 Task: In Heading Arial with underline. Font size of heading  '18'Font style of data Calibri. Font size of data  9Alignment of headline & data Align center. Fill color in heading,  RedFont color of data Black Apply border in Data No BorderIn the sheet   Radiant Sales book
Action: Mouse moved to (98, 103)
Screenshot: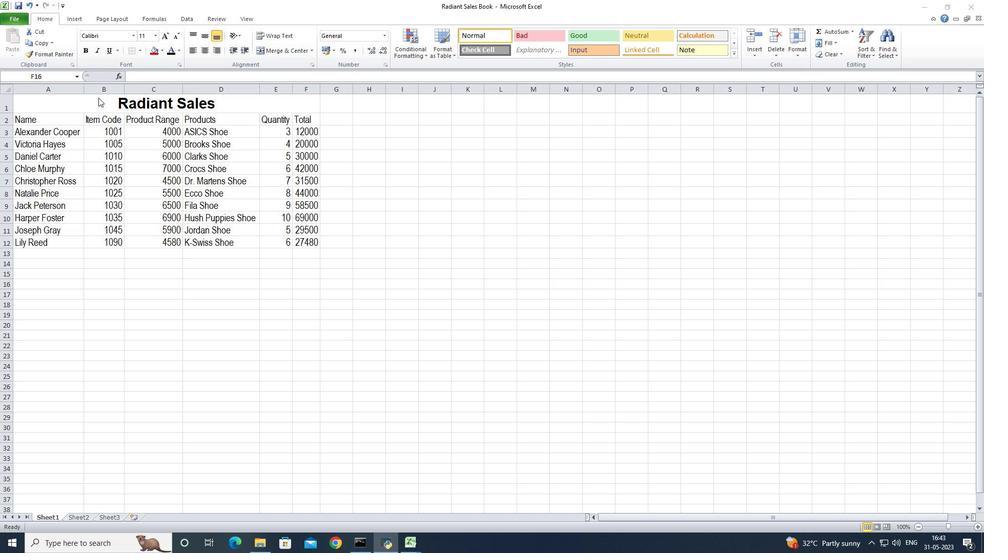 
Action: Mouse pressed left at (98, 103)
Screenshot: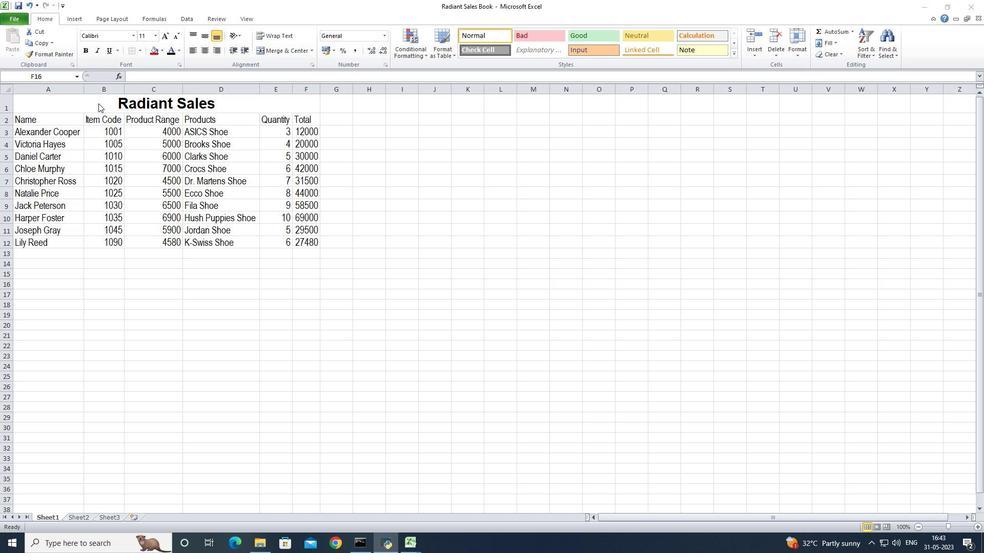 
Action: Mouse pressed left at (98, 103)
Screenshot: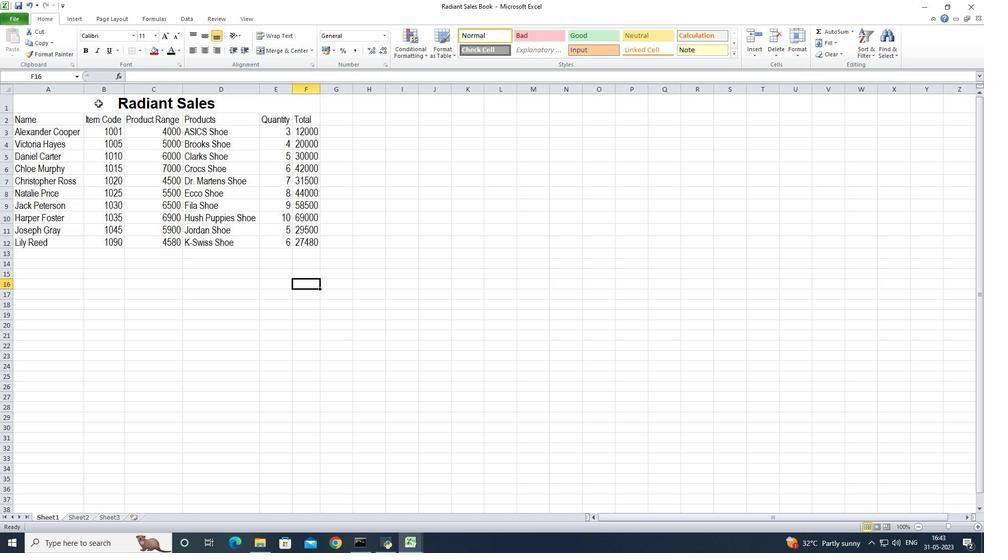 
Action: Mouse pressed left at (98, 103)
Screenshot: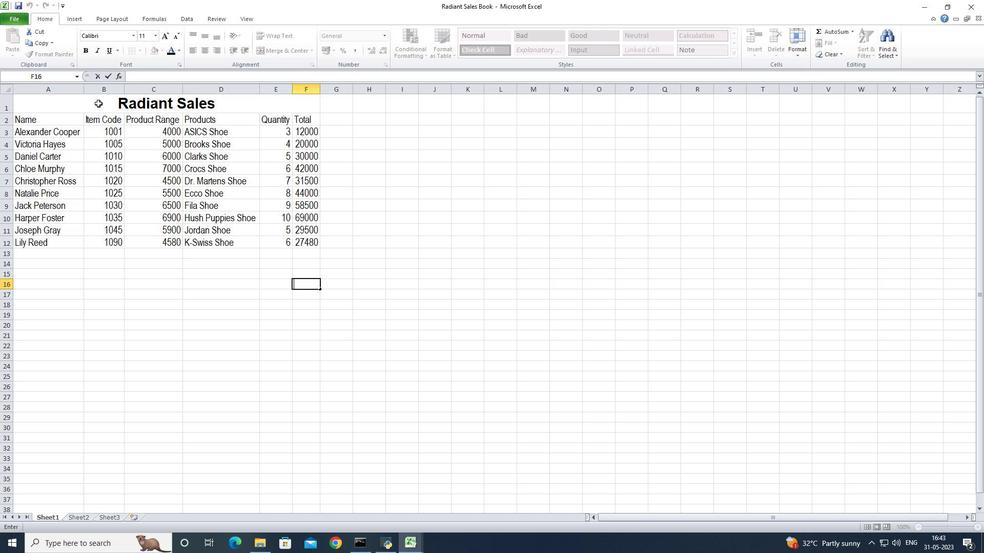 
Action: Mouse moved to (133, 34)
Screenshot: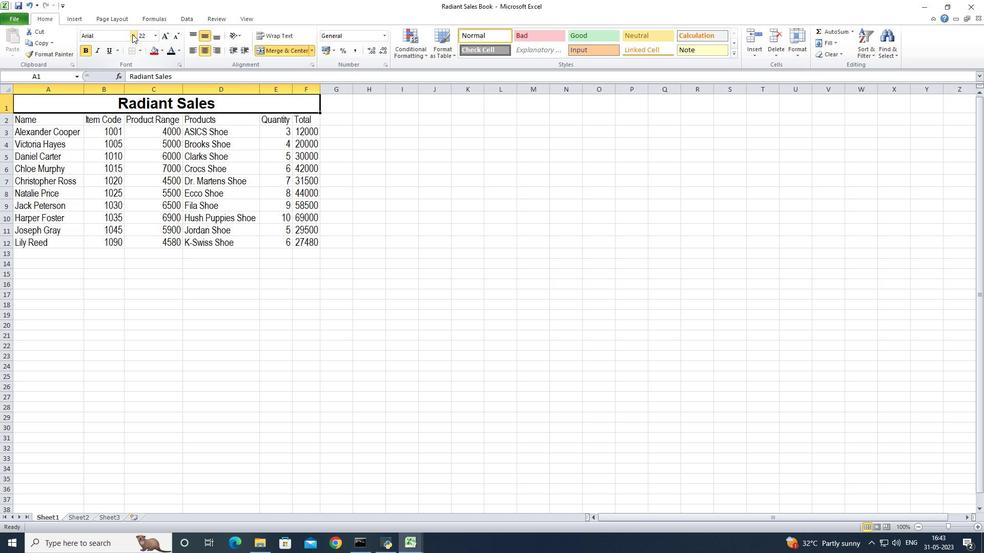
Action: Mouse pressed left at (133, 34)
Screenshot: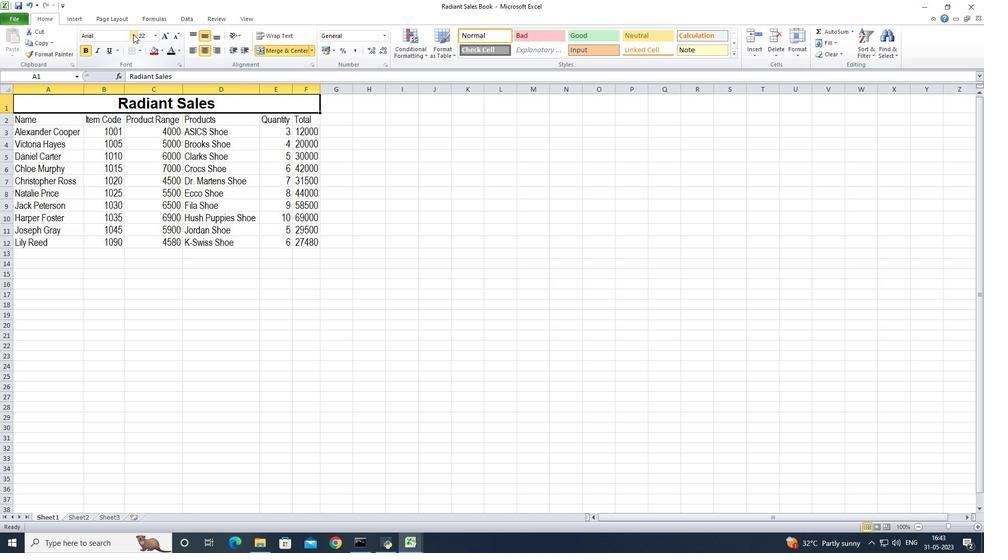 
Action: Mouse moved to (108, 115)
Screenshot: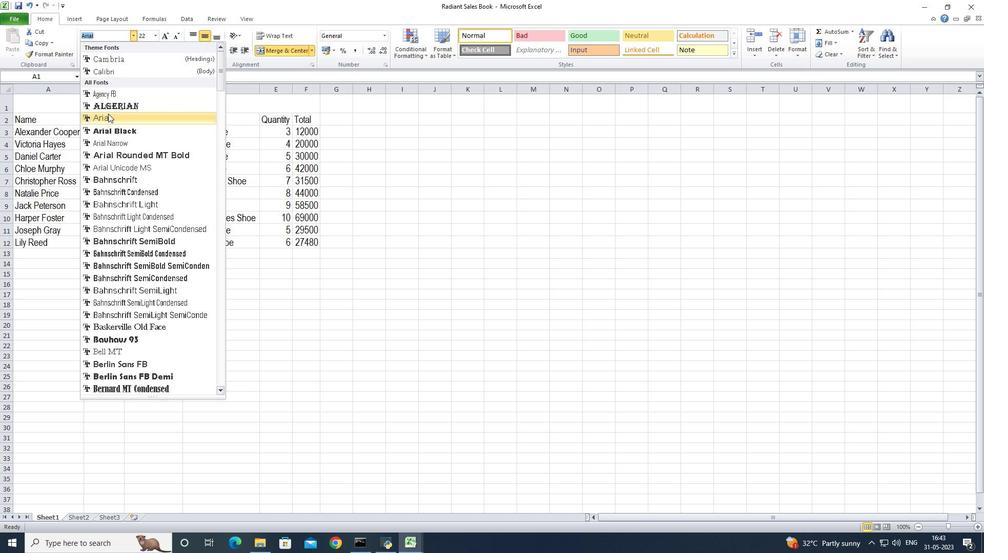 
Action: Mouse pressed left at (108, 115)
Screenshot: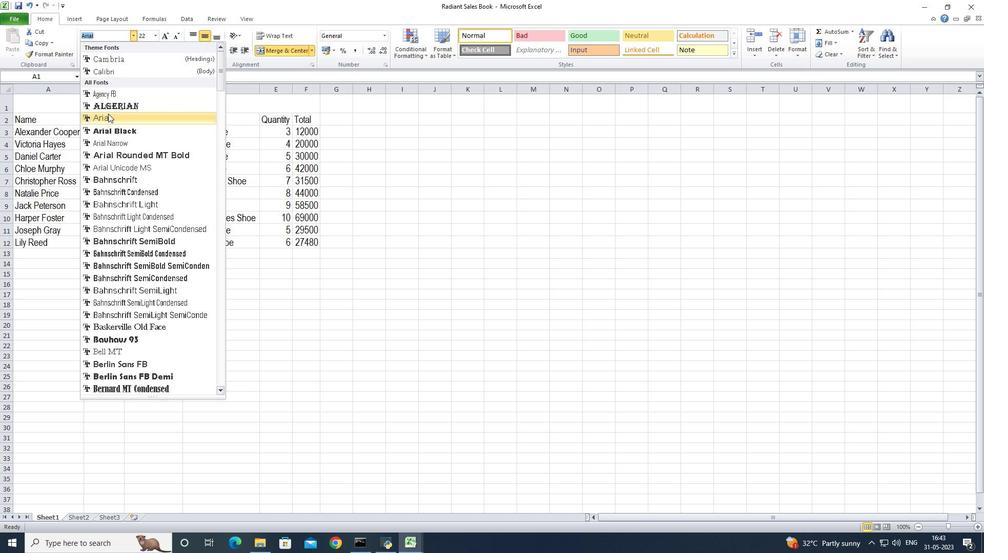 
Action: Mouse moved to (109, 53)
Screenshot: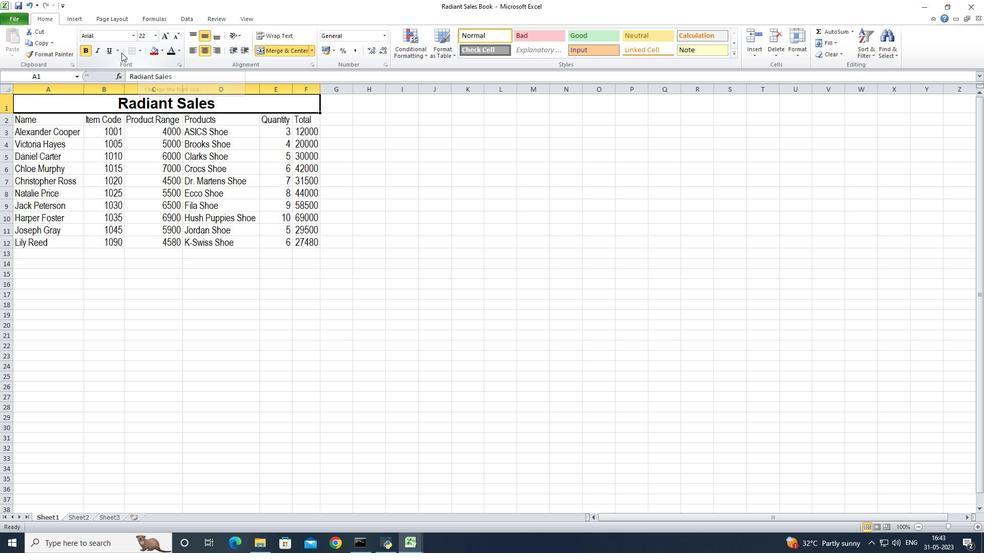 
Action: Mouse pressed left at (109, 53)
Screenshot: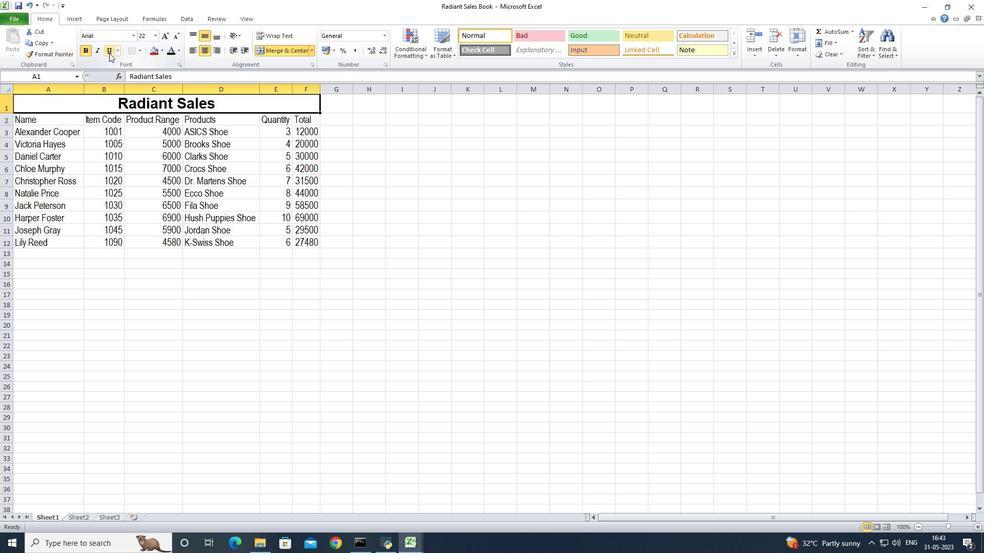 
Action: Mouse moved to (158, 37)
Screenshot: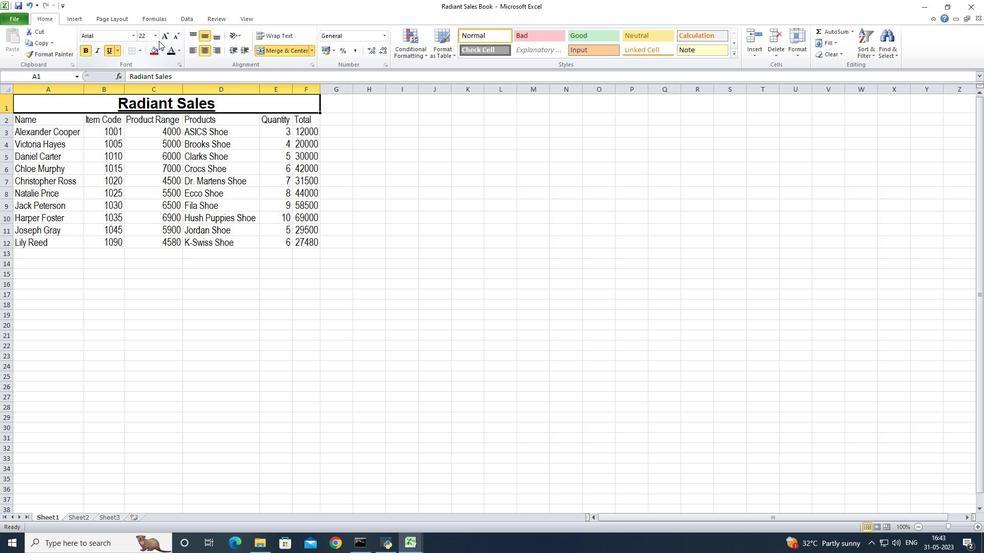 
Action: Mouse pressed left at (158, 37)
Screenshot: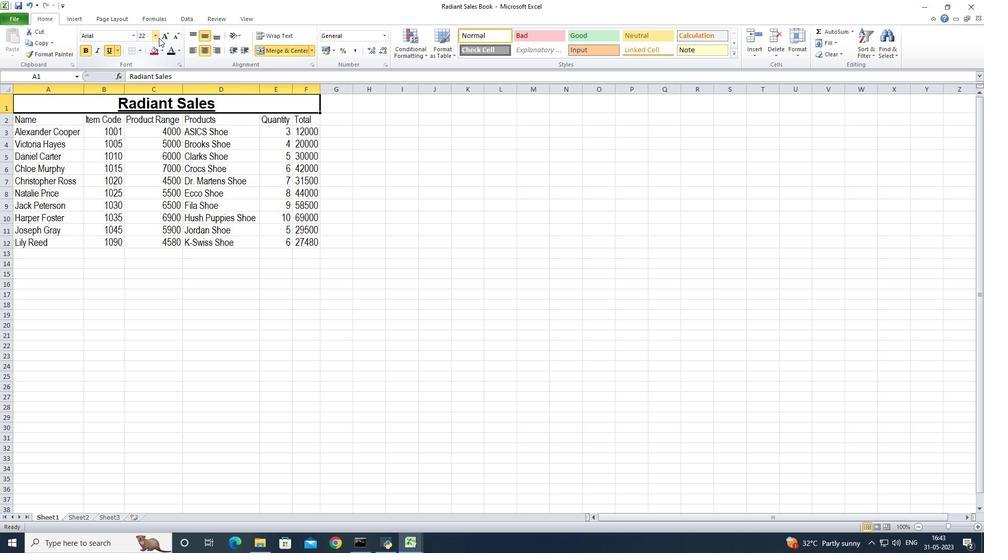 
Action: Mouse moved to (144, 111)
Screenshot: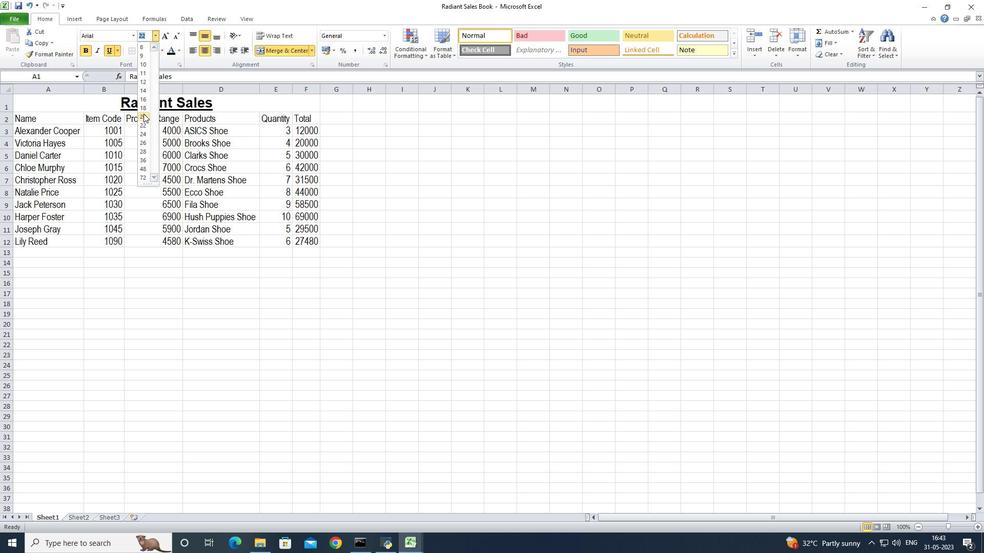 
Action: Mouse pressed left at (144, 111)
Screenshot: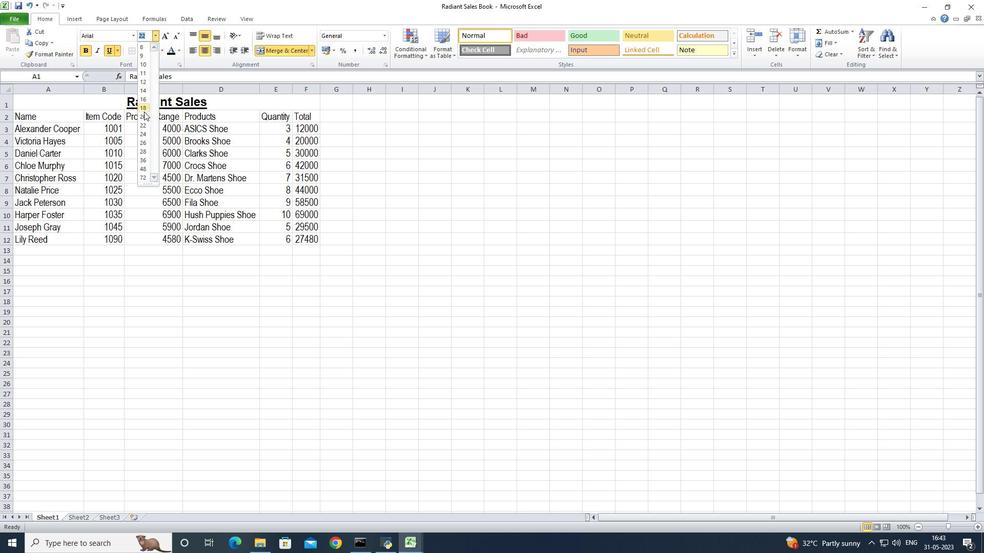 
Action: Mouse moved to (50, 118)
Screenshot: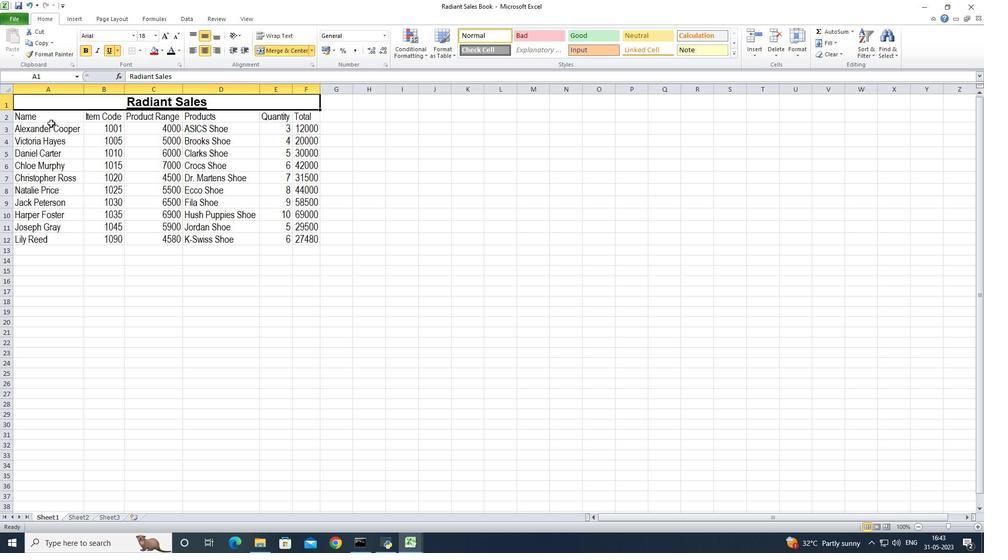 
Action: Mouse pressed left at (50, 118)
Screenshot: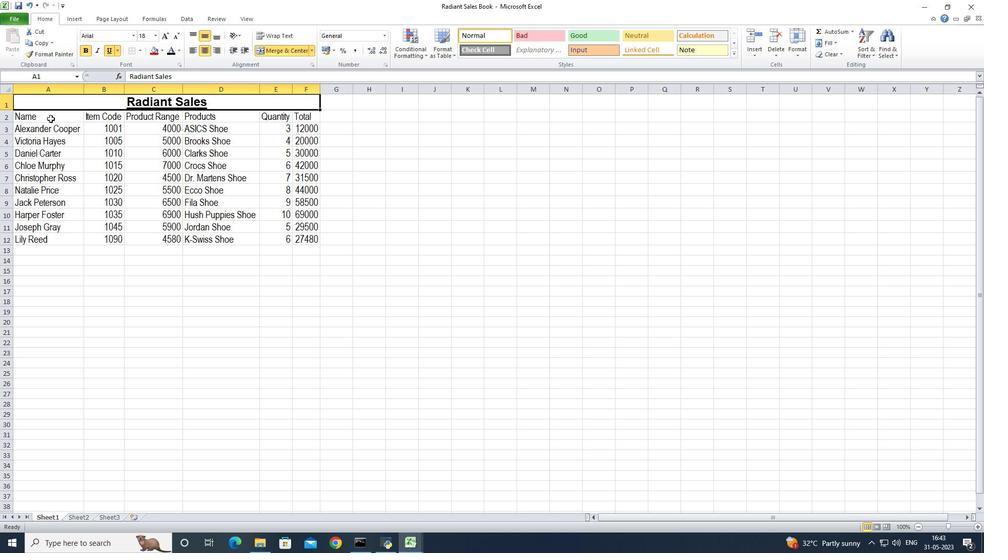 
Action: Mouse moved to (135, 35)
Screenshot: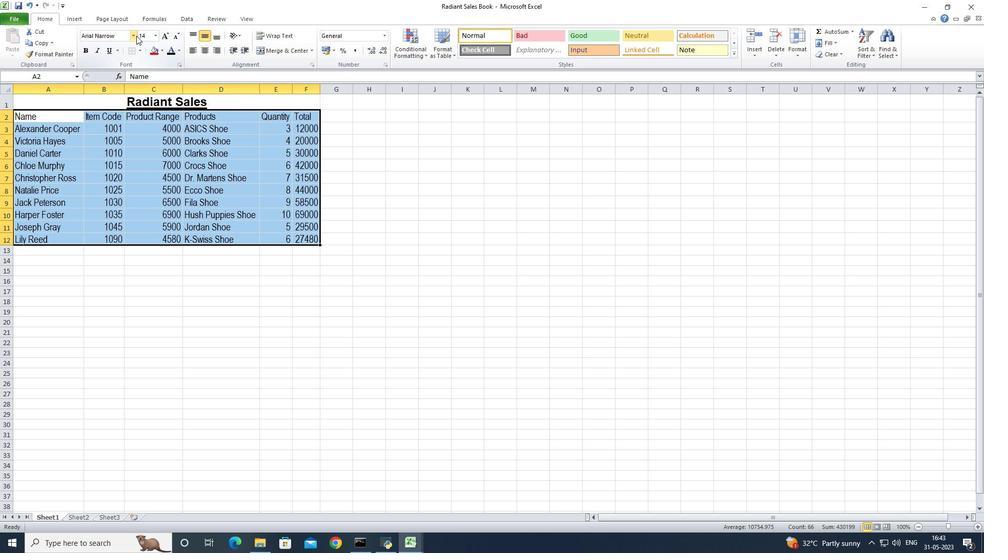
Action: Mouse pressed left at (135, 35)
Screenshot: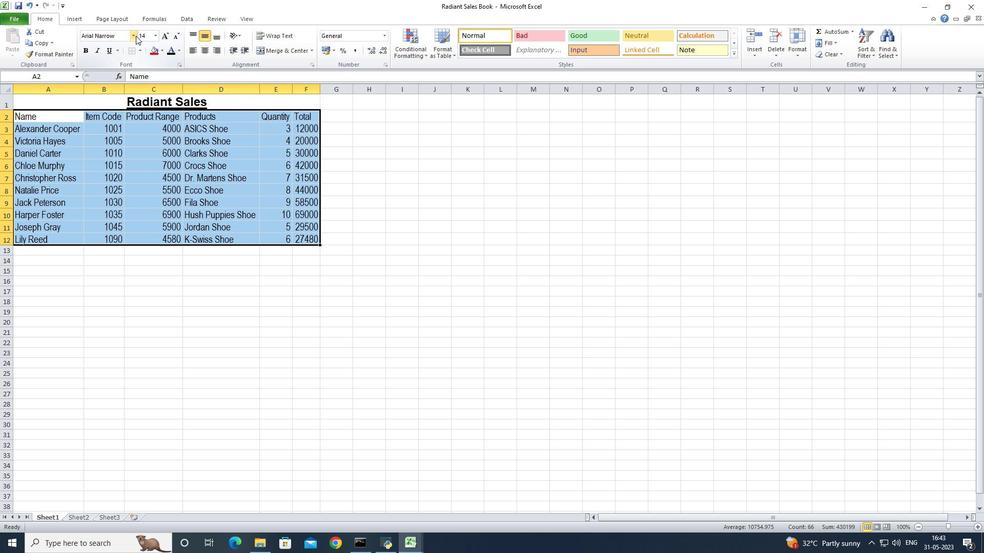 
Action: Mouse moved to (147, 73)
Screenshot: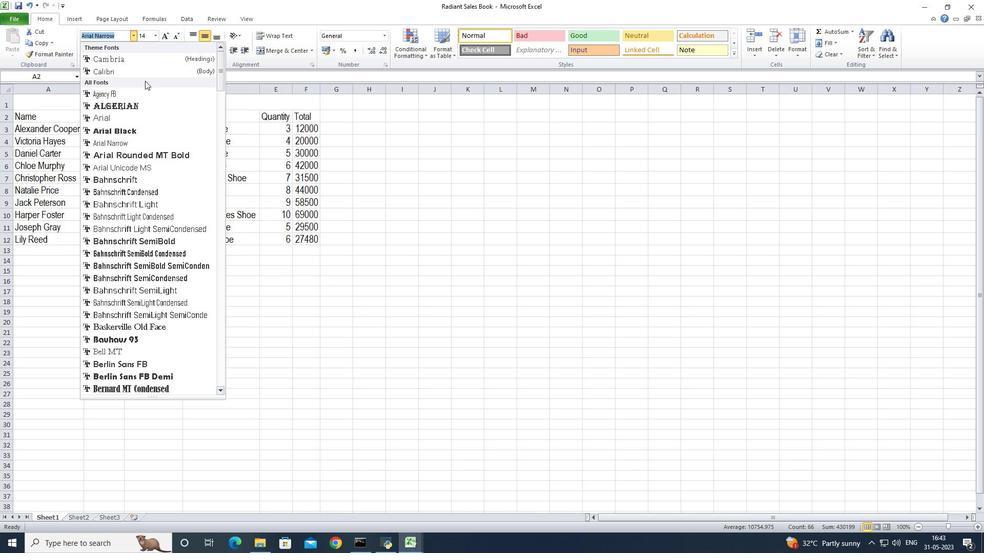 
Action: Mouse pressed left at (147, 73)
Screenshot: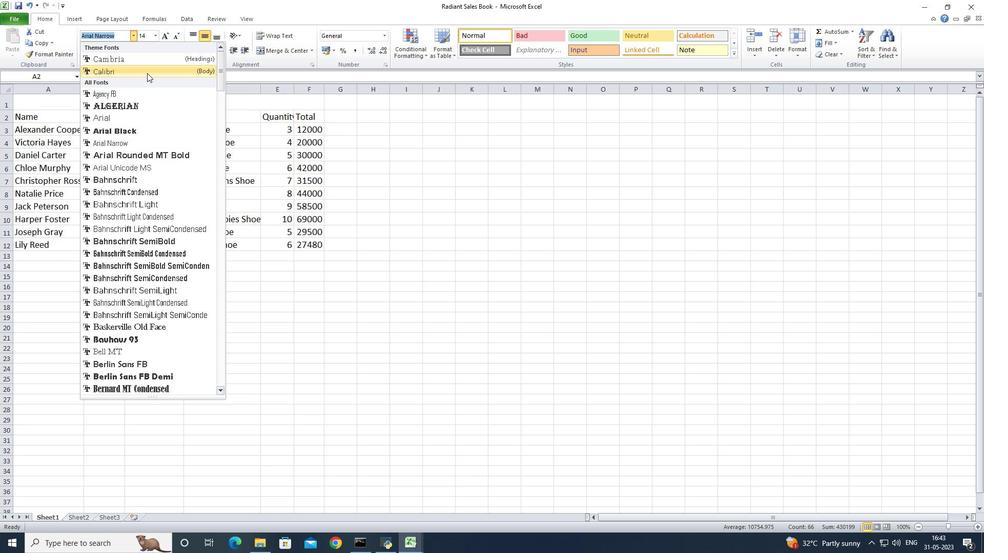 
Action: Mouse moved to (155, 35)
Screenshot: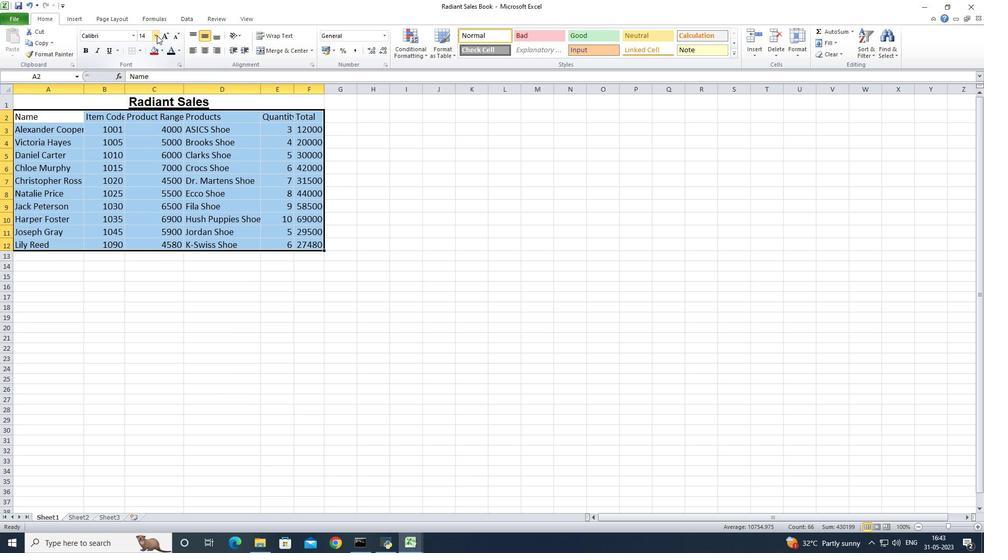 
Action: Mouse pressed left at (155, 35)
Screenshot: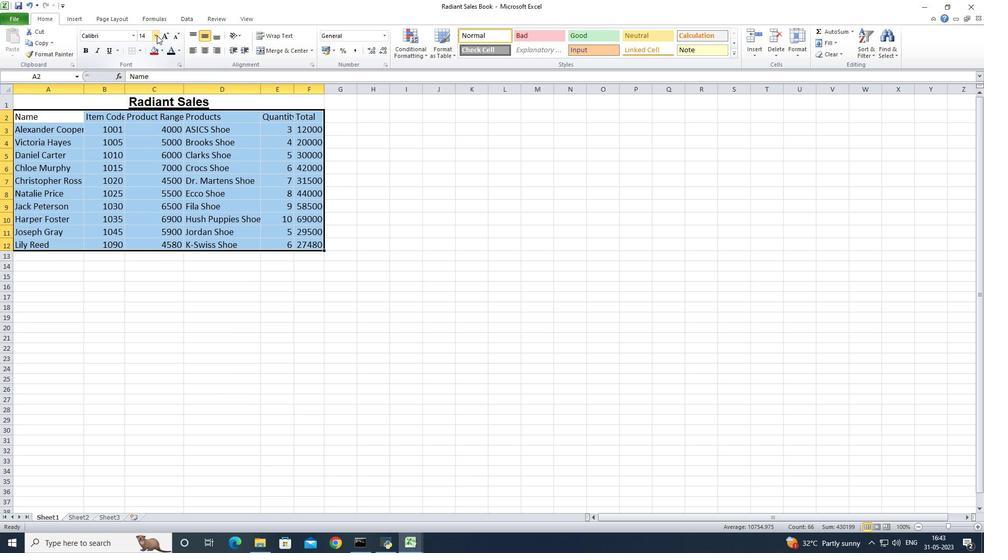 
Action: Mouse moved to (143, 55)
Screenshot: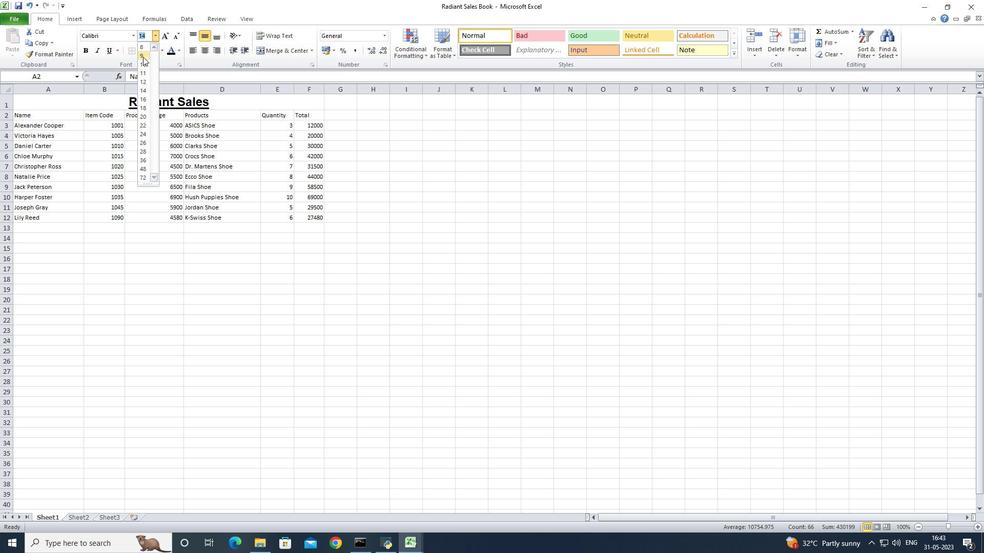 
Action: Mouse pressed left at (143, 55)
Screenshot: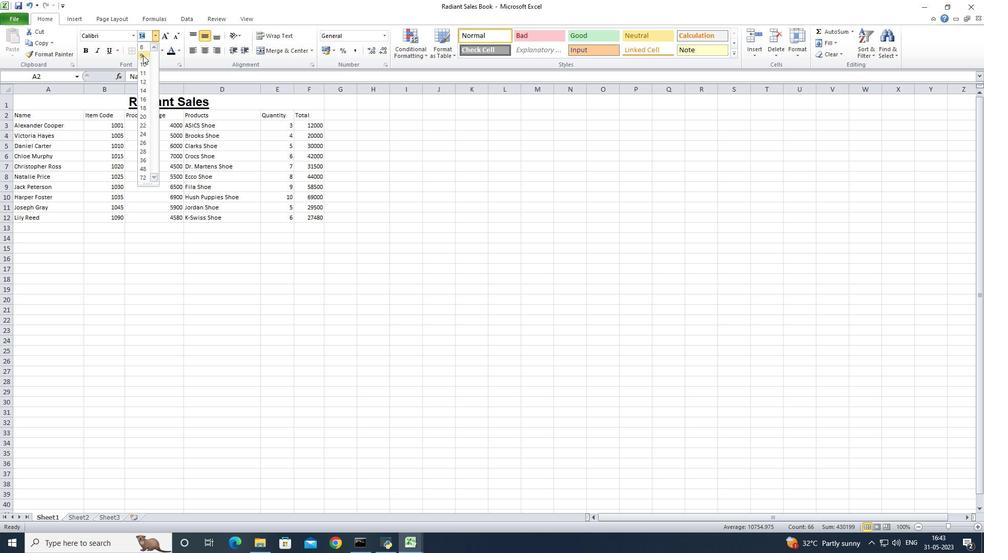 
Action: Mouse moved to (106, 103)
Screenshot: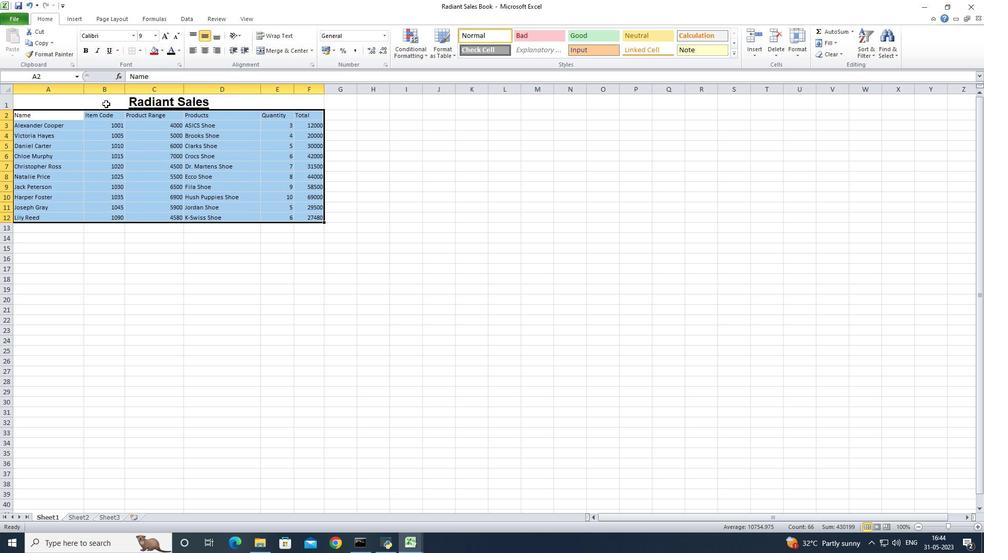 
Action: Mouse pressed left at (106, 103)
Screenshot: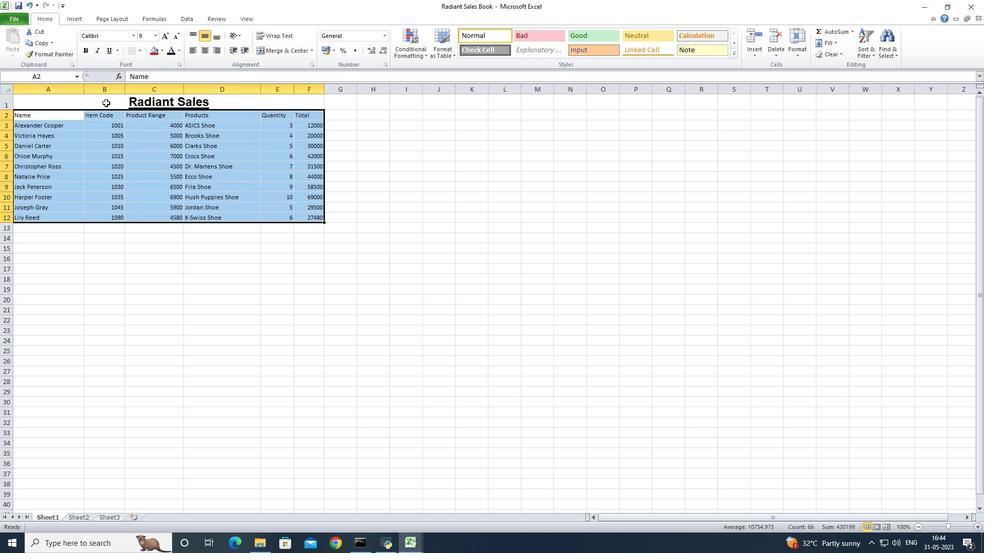 
Action: Mouse moved to (215, 49)
Screenshot: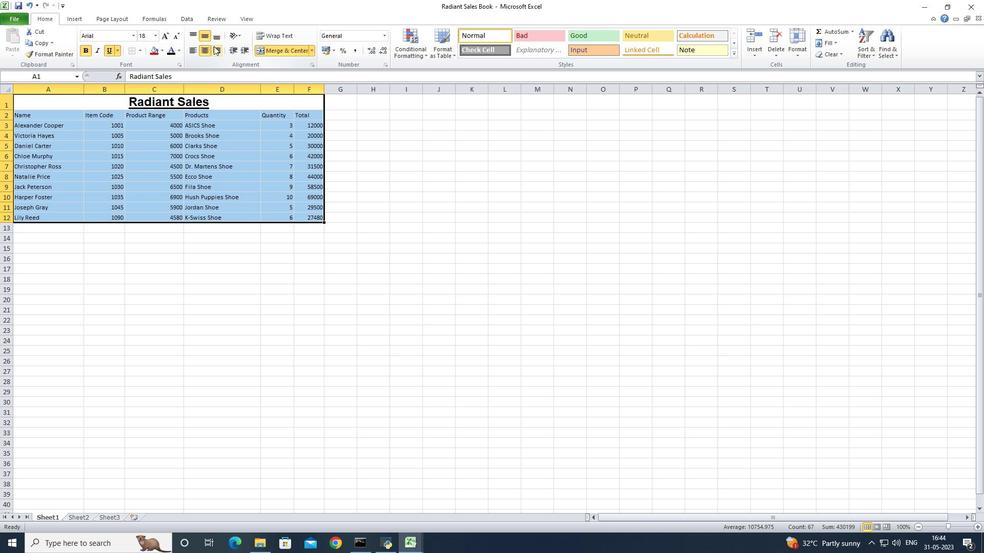 
Action: Mouse pressed left at (215, 49)
Screenshot: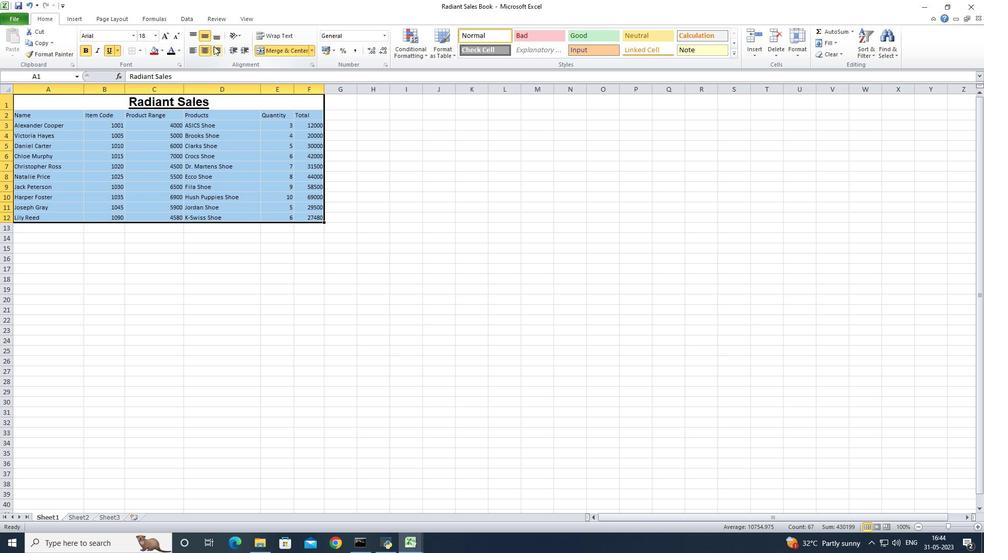 
Action: Mouse moved to (204, 51)
Screenshot: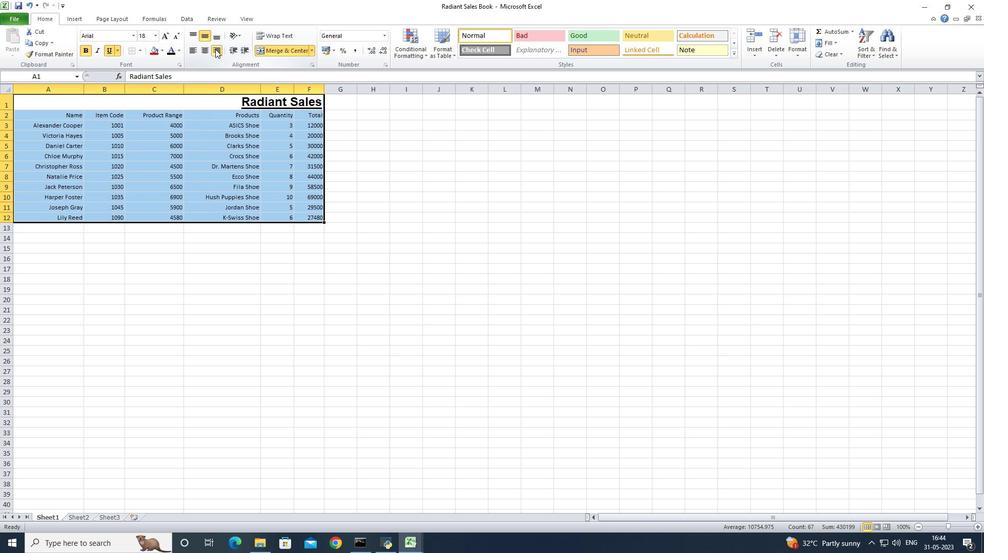 
Action: Mouse pressed left at (204, 51)
Screenshot: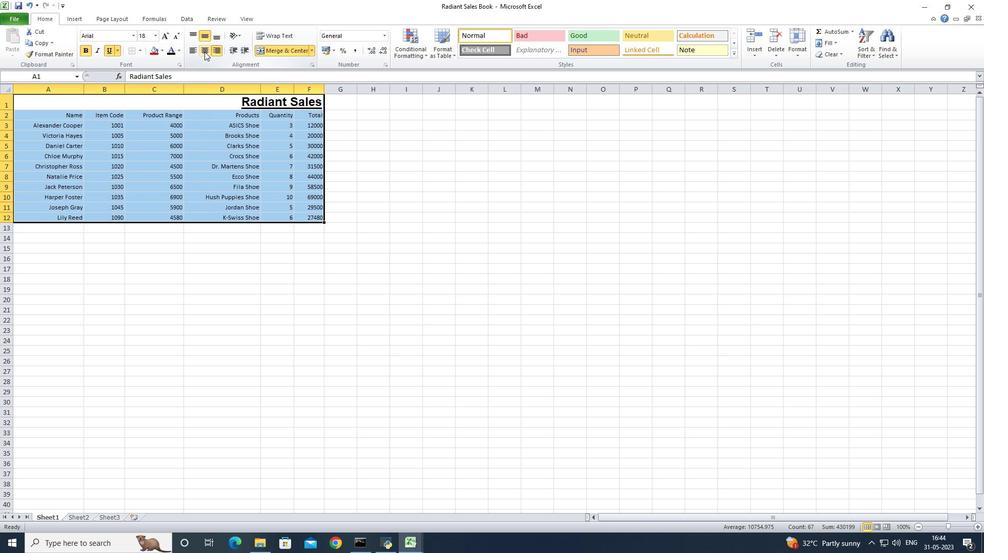 
Action: Mouse moved to (115, 108)
Screenshot: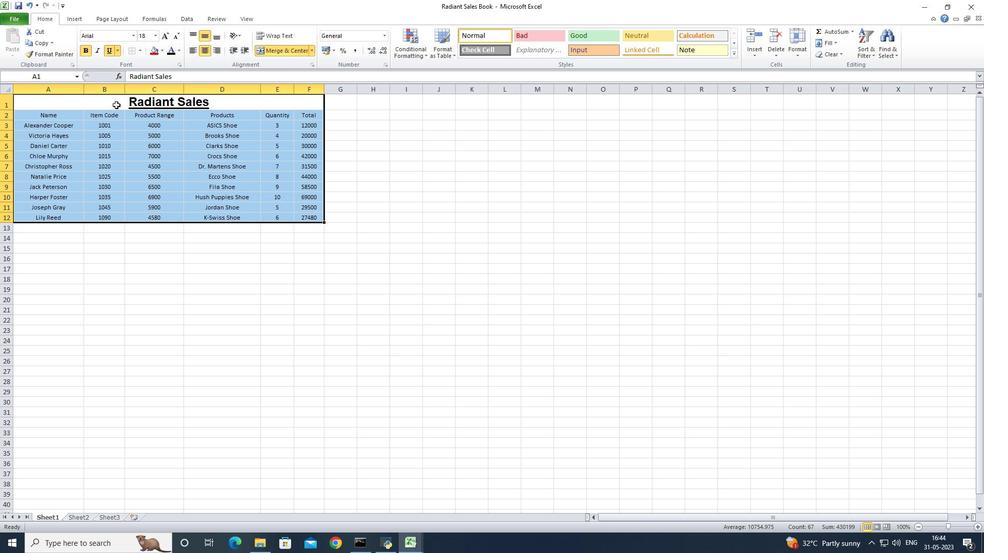 
Action: Mouse pressed left at (115, 108)
Screenshot: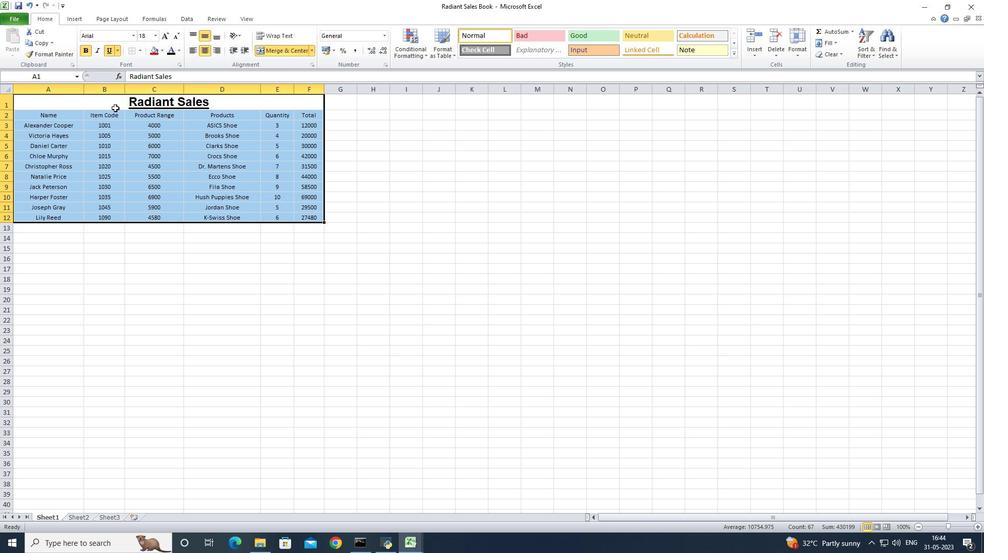 
Action: Mouse moved to (163, 54)
Screenshot: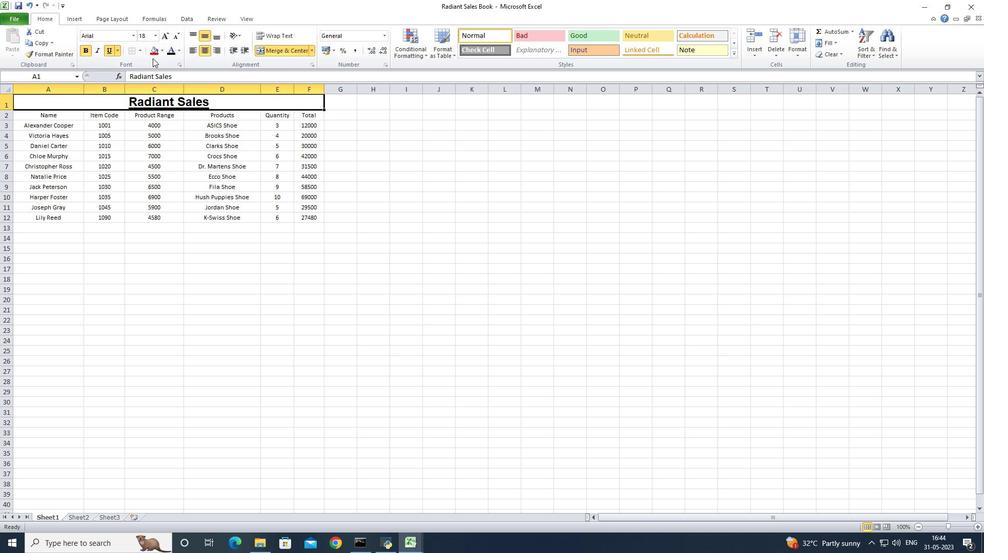 
Action: Mouse pressed left at (163, 54)
Screenshot: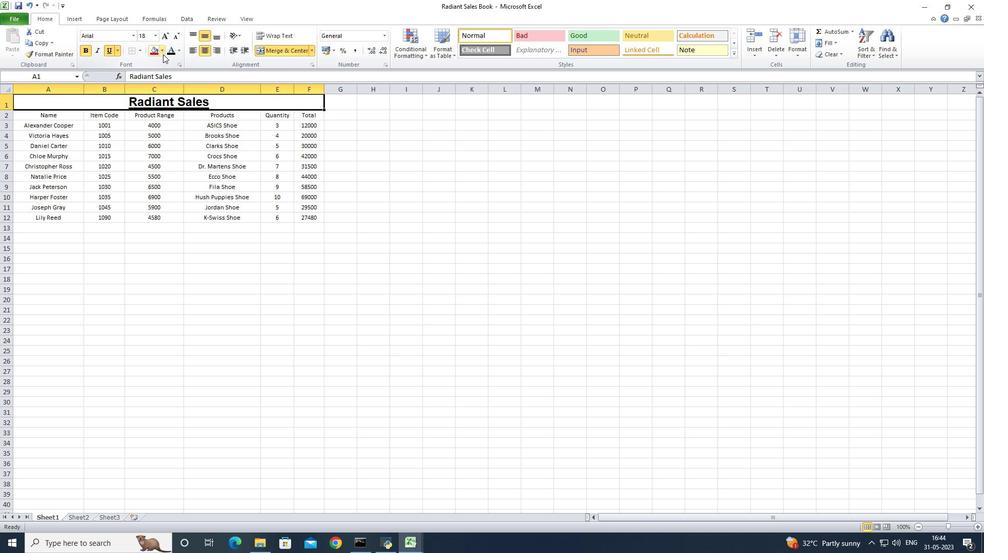 
Action: Mouse moved to (161, 124)
Screenshot: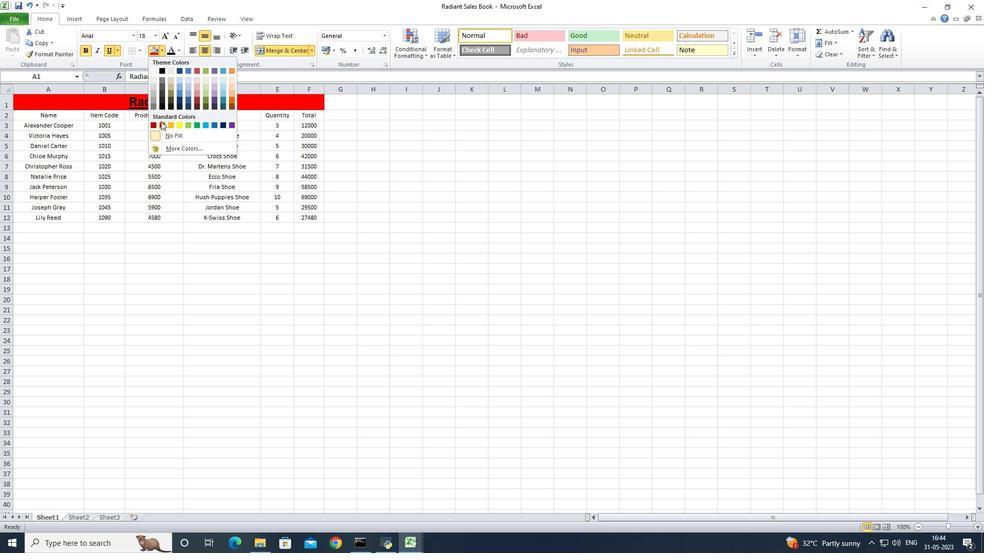 
Action: Mouse pressed left at (161, 124)
Screenshot: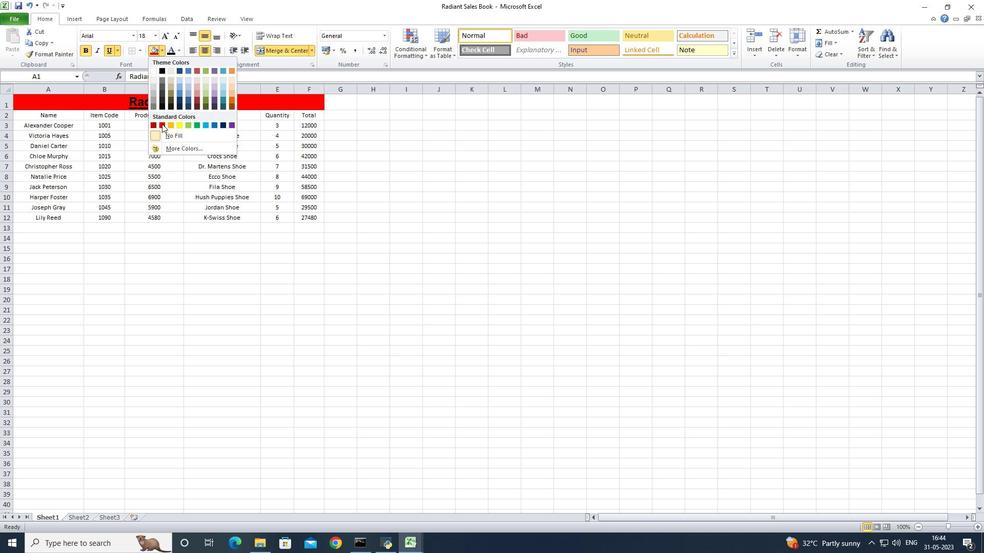 
Action: Mouse moved to (160, 126)
Screenshot: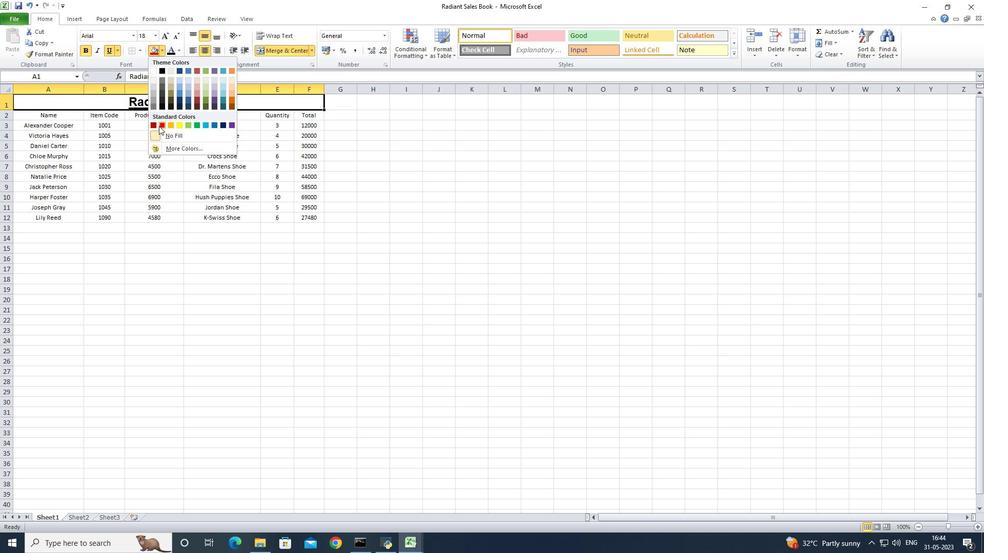 
Action: Mouse pressed left at (160, 126)
Screenshot: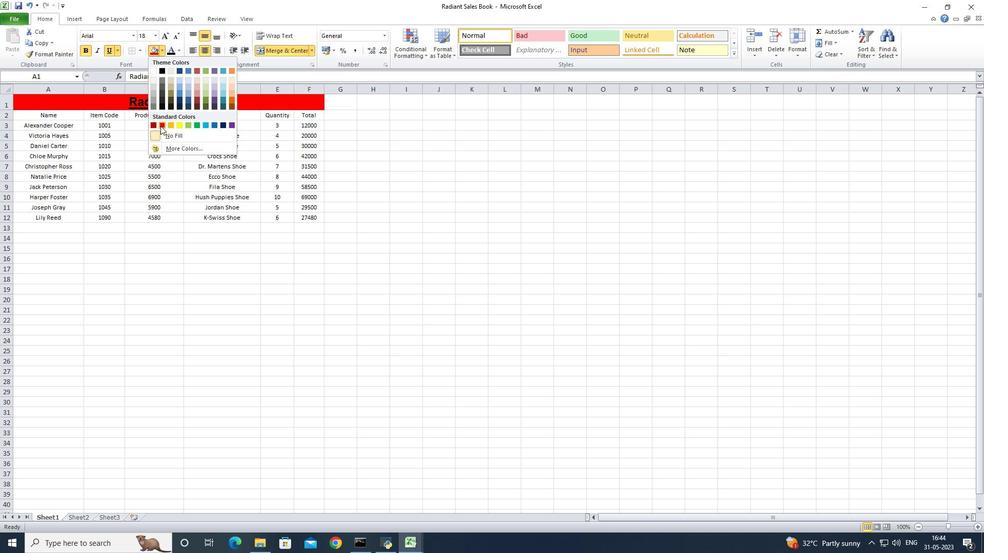
Action: Mouse moved to (56, 115)
Screenshot: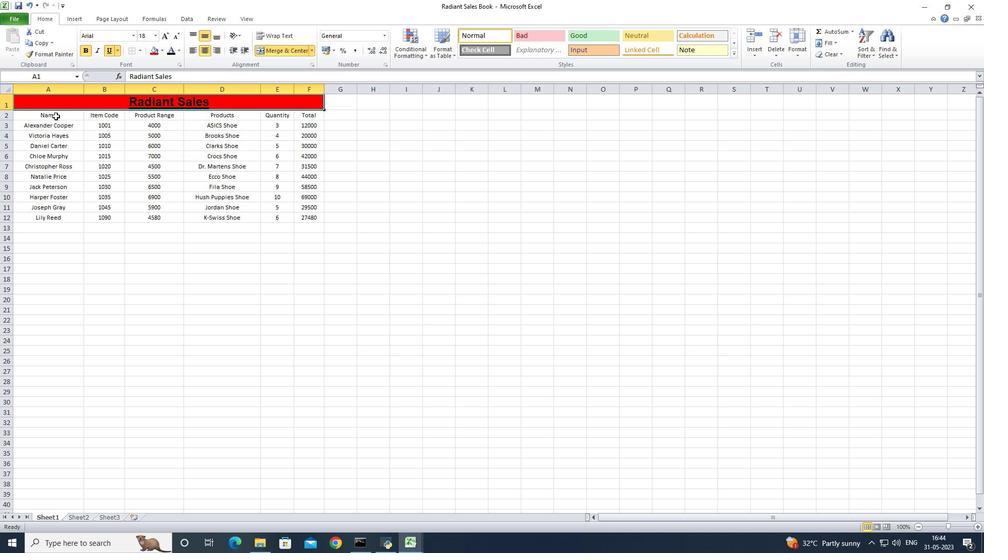 
Action: Mouse pressed left at (56, 115)
Screenshot: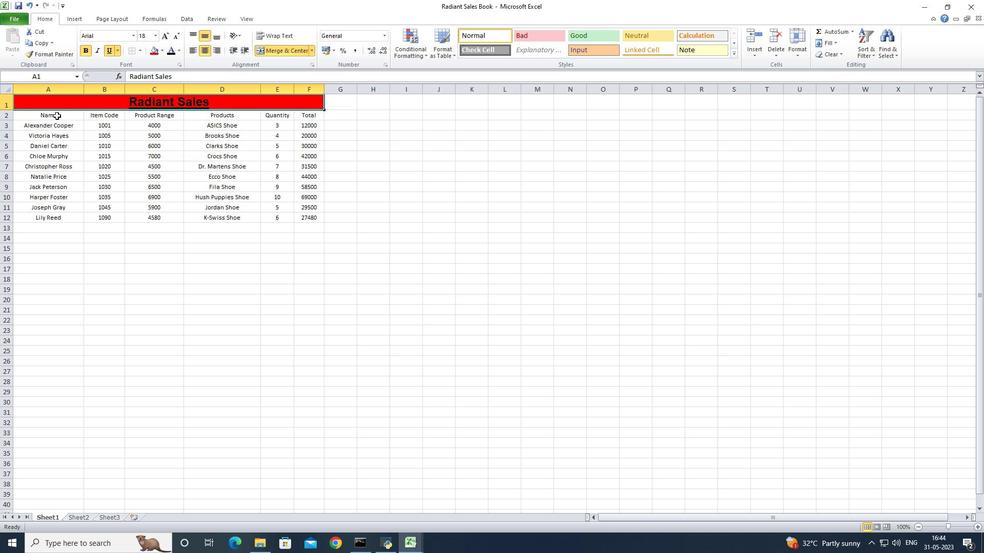 
Action: Mouse moved to (177, 52)
Screenshot: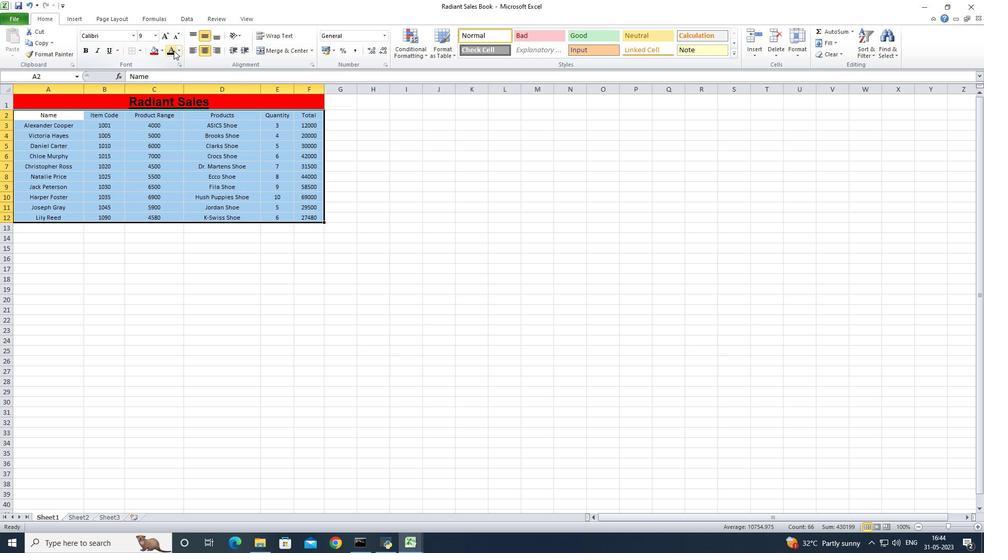 
Action: Mouse pressed left at (177, 52)
Screenshot: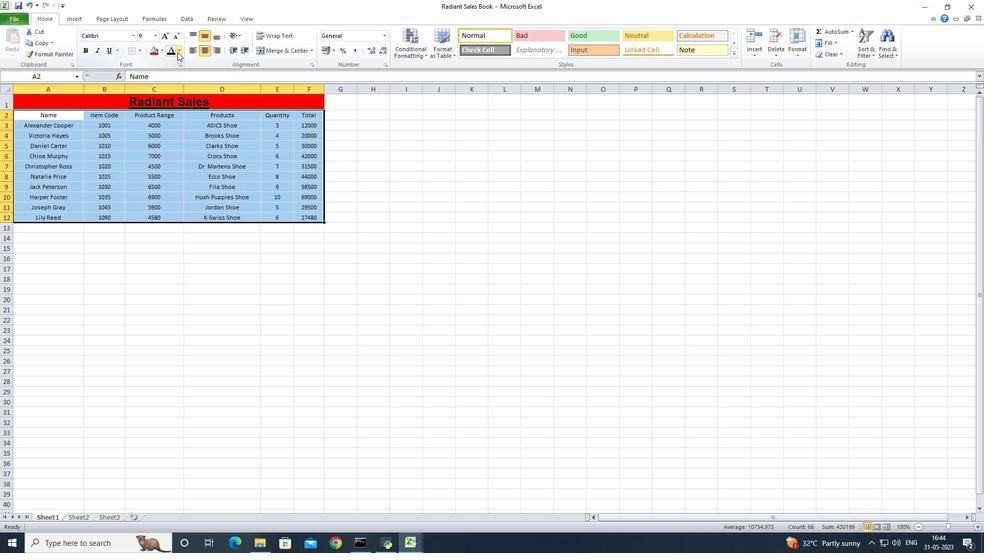 
Action: Mouse moved to (180, 85)
Screenshot: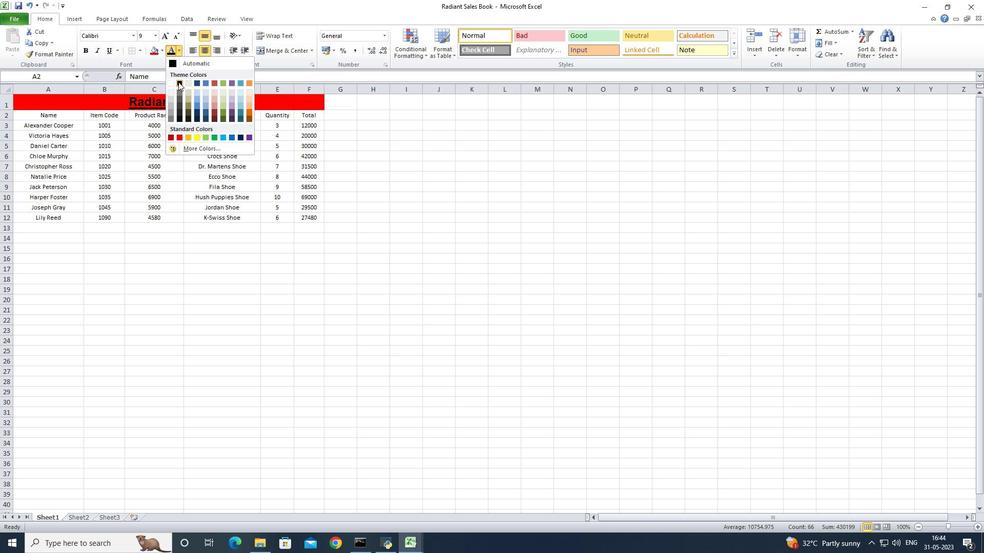 
Action: Mouse pressed left at (180, 85)
Screenshot: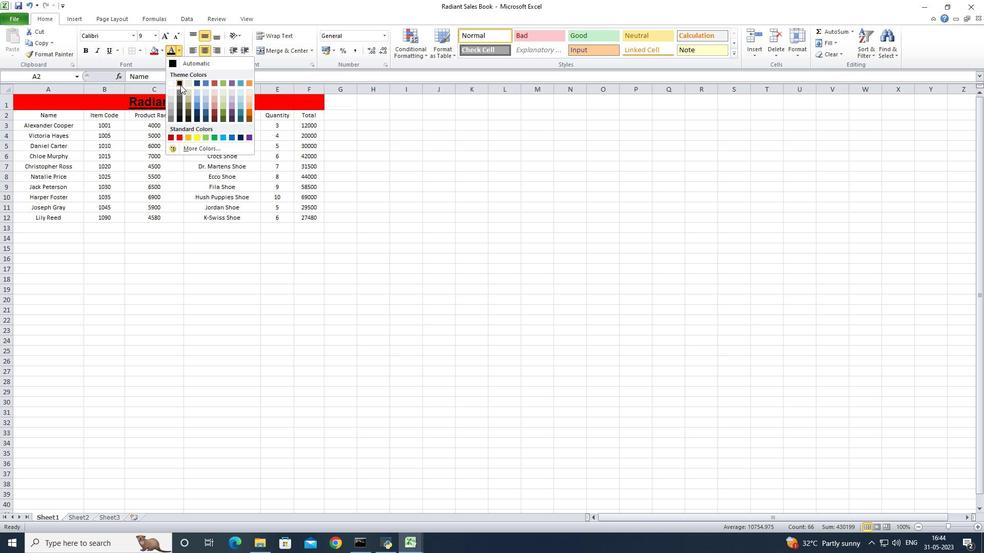 
Action: Mouse moved to (350, 207)
Screenshot: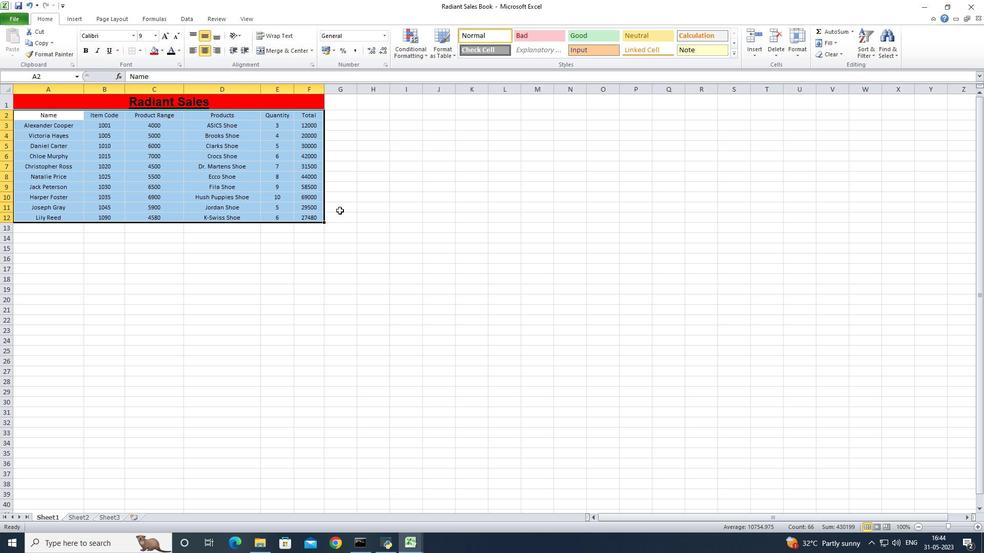 
Action: Mouse pressed left at (350, 207)
Screenshot: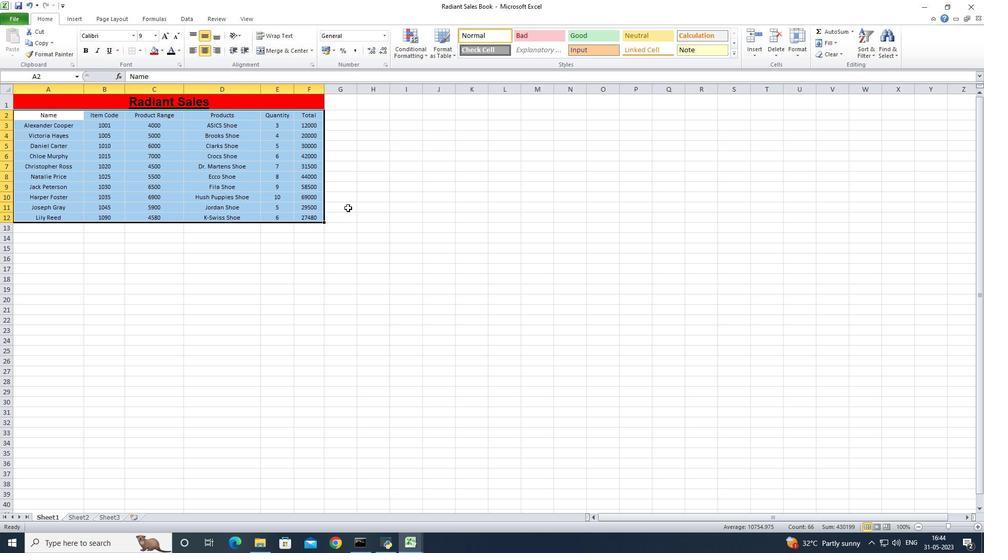 
Action: Mouse moved to (66, 115)
Screenshot: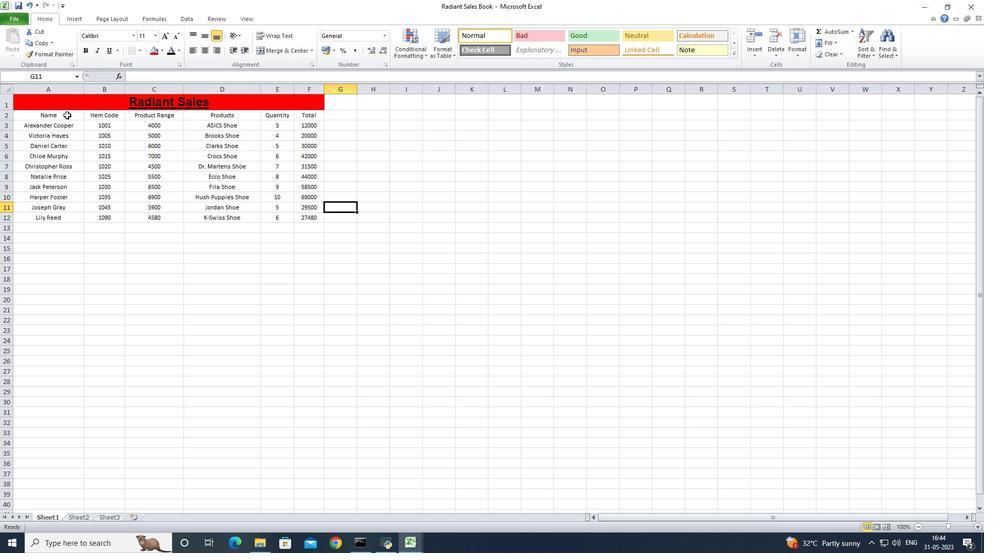 
Action: Mouse pressed left at (66, 115)
Screenshot: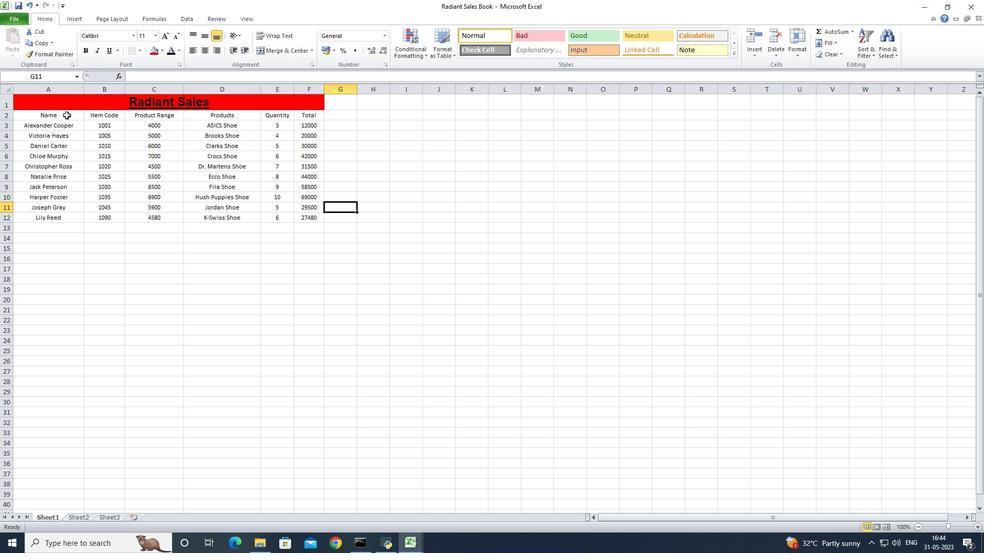 
Action: Mouse moved to (138, 52)
Screenshot: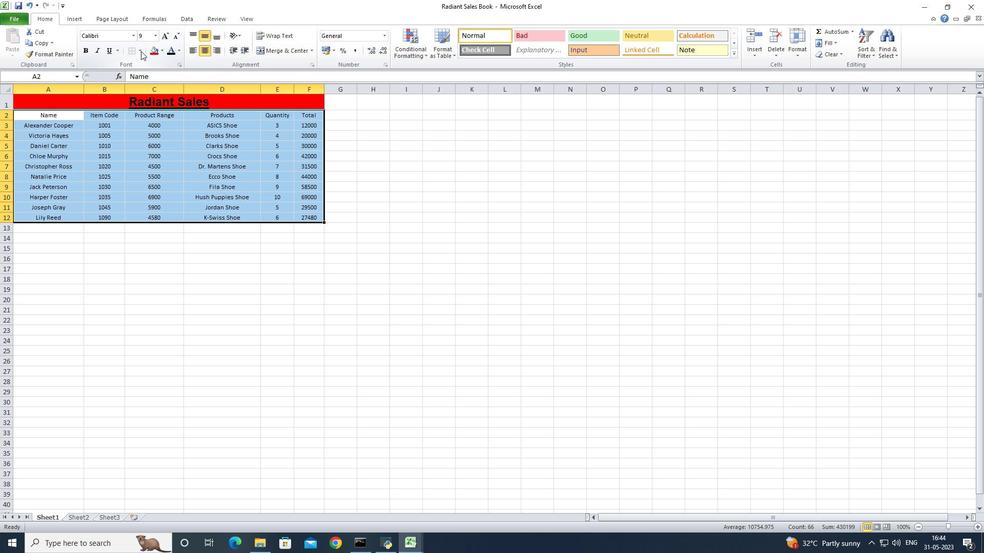 
Action: Mouse pressed left at (138, 52)
Screenshot: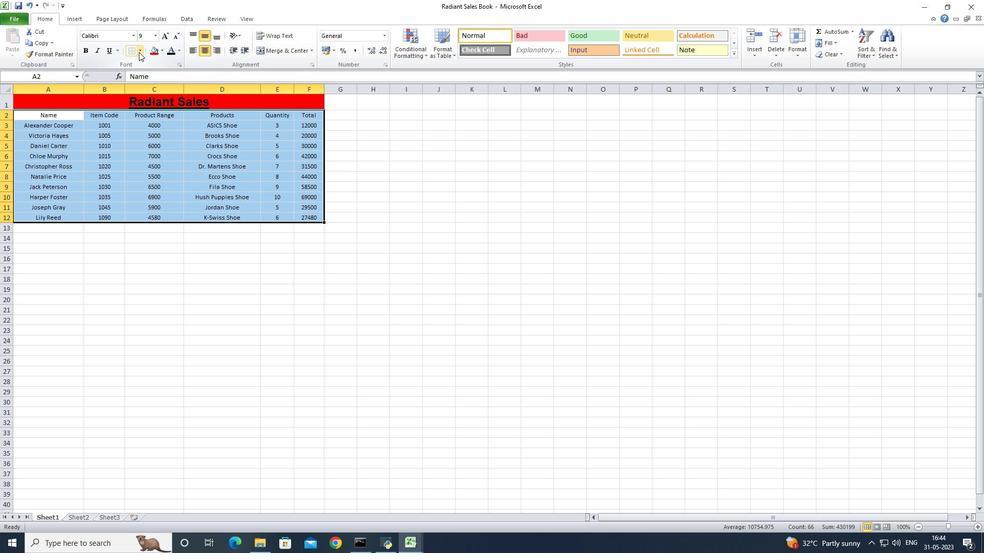 
Action: Mouse moved to (148, 120)
Screenshot: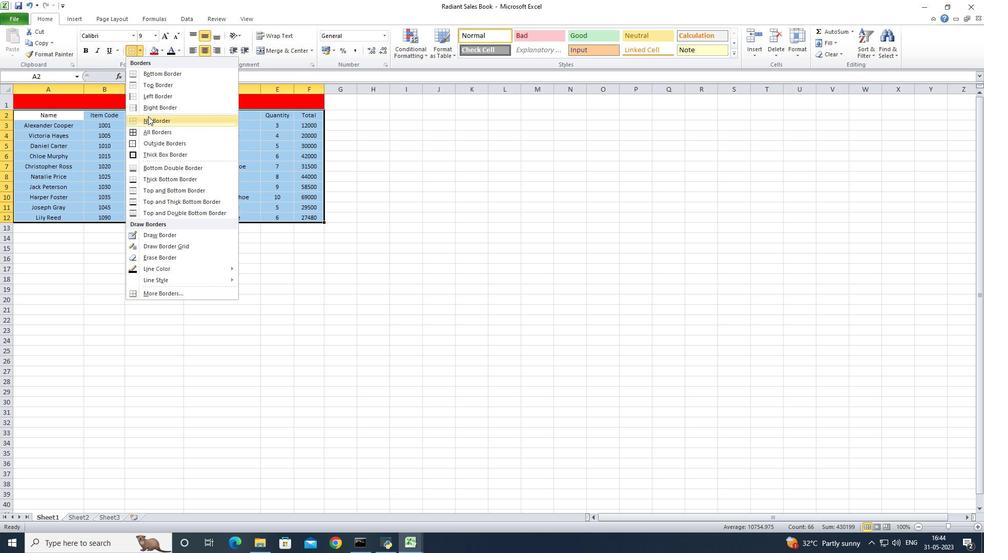 
Action: Mouse pressed left at (148, 120)
Screenshot: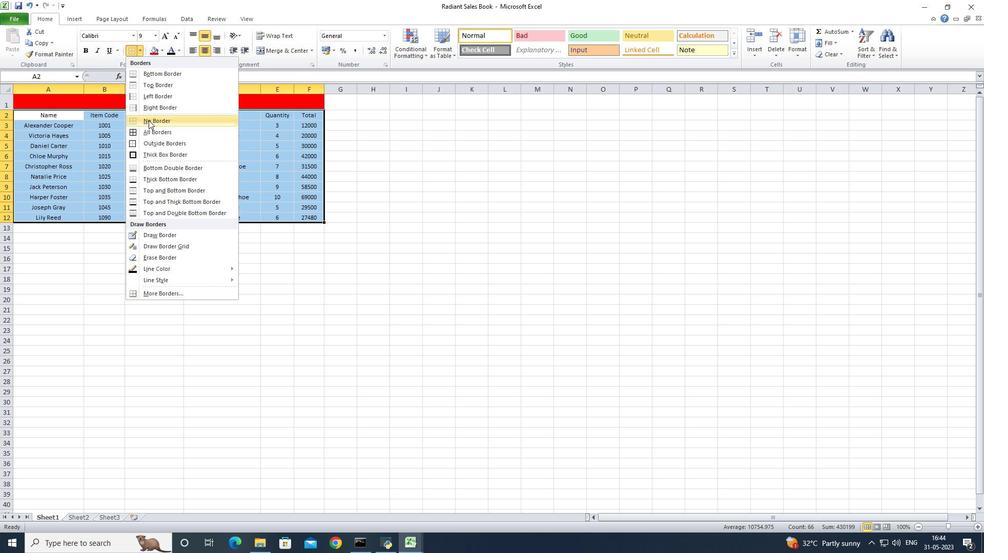 
Action: Mouse moved to (238, 243)
Screenshot: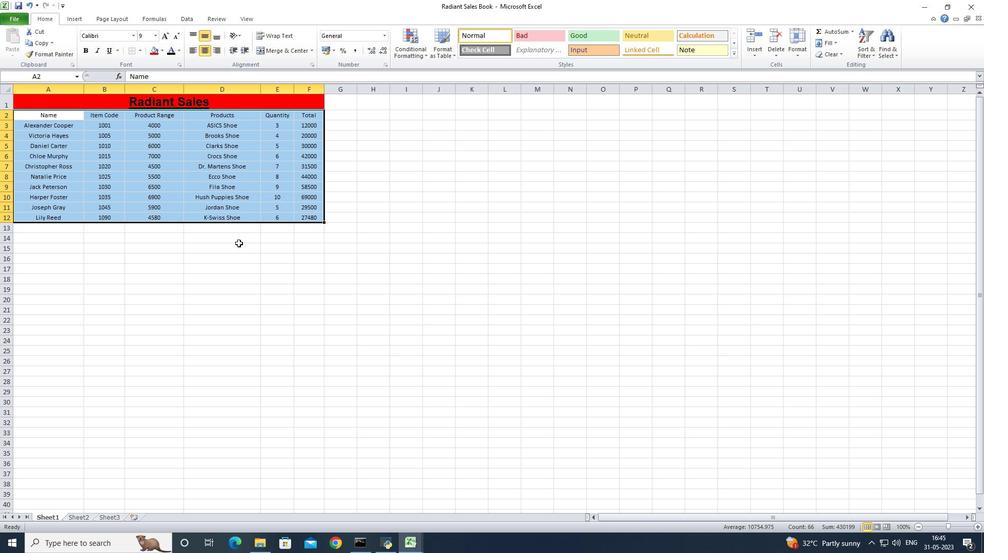 
Action: Mouse pressed left at (238, 243)
Screenshot: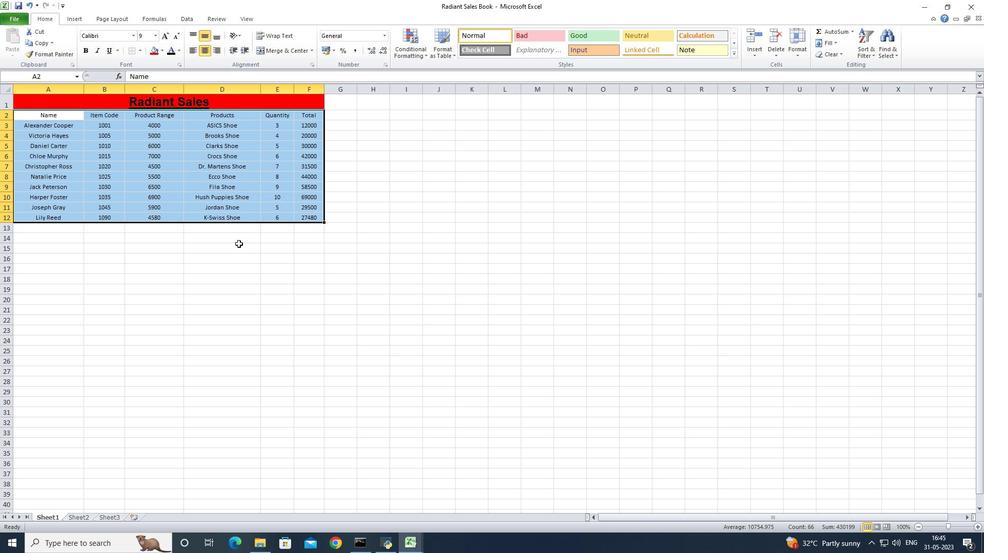 
Action: Mouse moved to (170, 234)
Screenshot: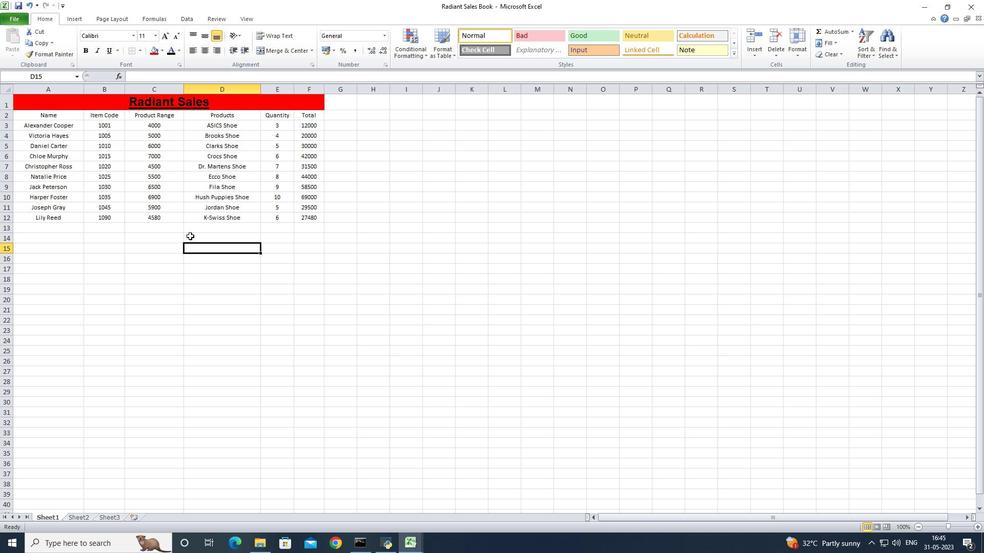 
Action: Mouse pressed left at (170, 234)
Screenshot: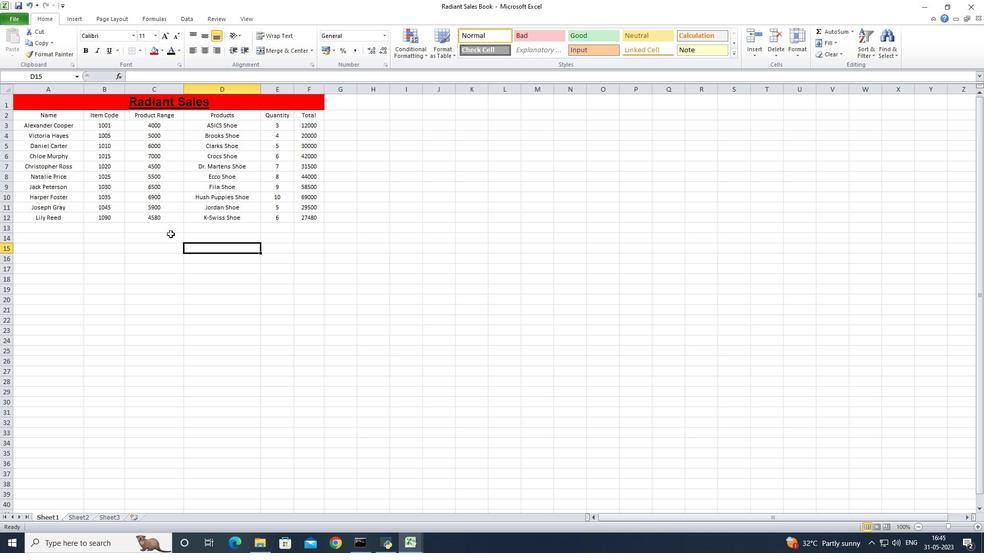 
Action: Mouse moved to (262, 234)
Screenshot: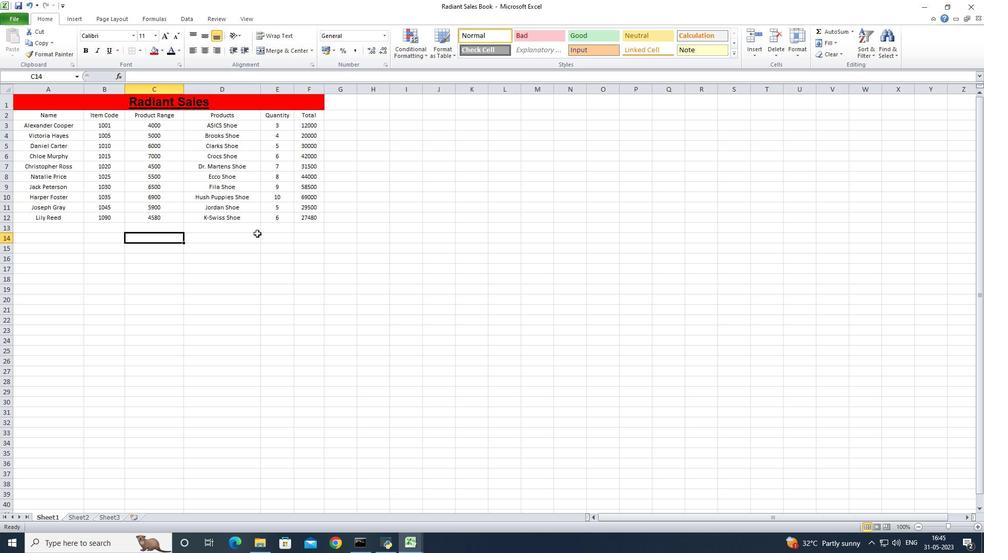 
Action: Mouse pressed left at (262, 234)
Screenshot: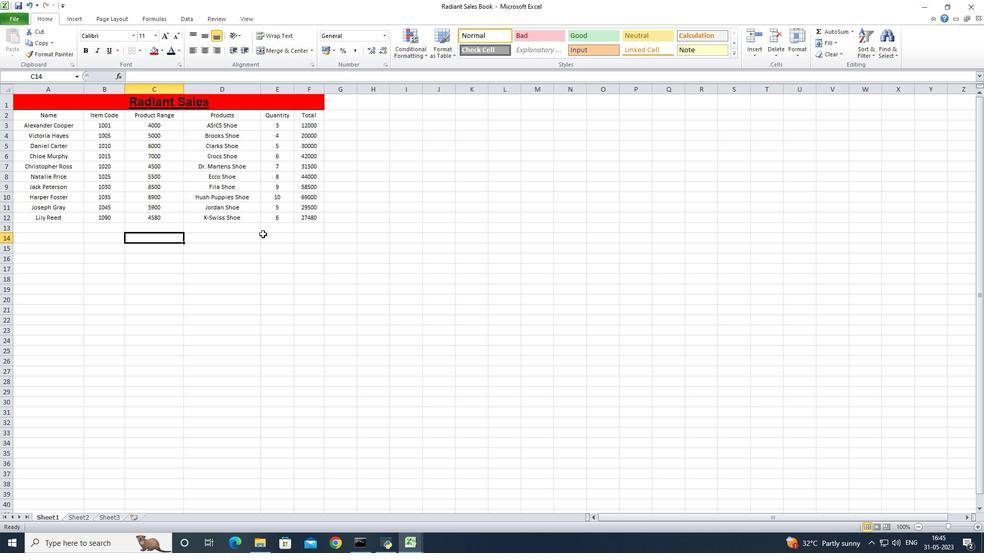 
Action: Mouse moved to (253, 229)
Screenshot: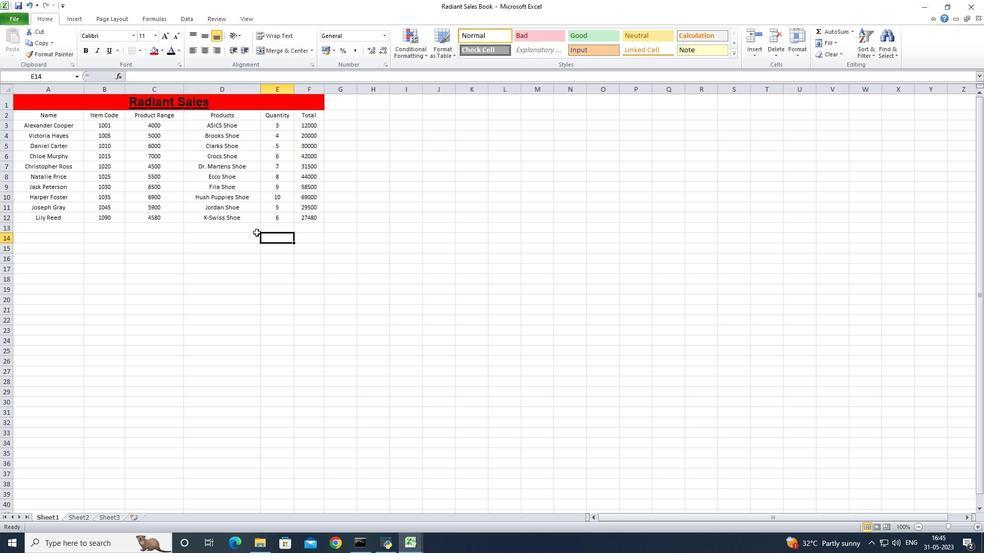 
Action: Key pressed ctrl+S
Screenshot: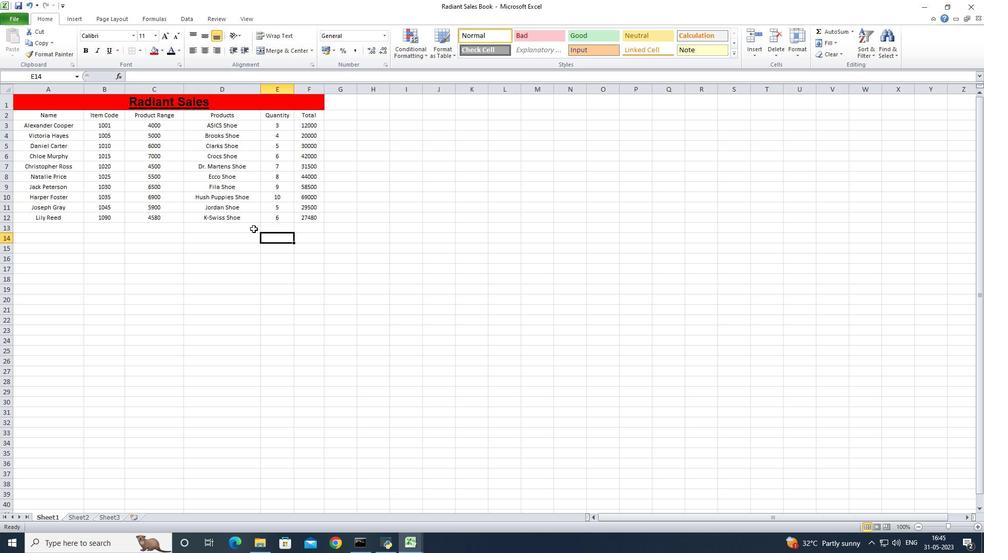 
